 Task: Add Aura Cacia Chill Pill Calming Pure Essential Oil Blend to the cart.
Action: Mouse moved to (924, 305)
Screenshot: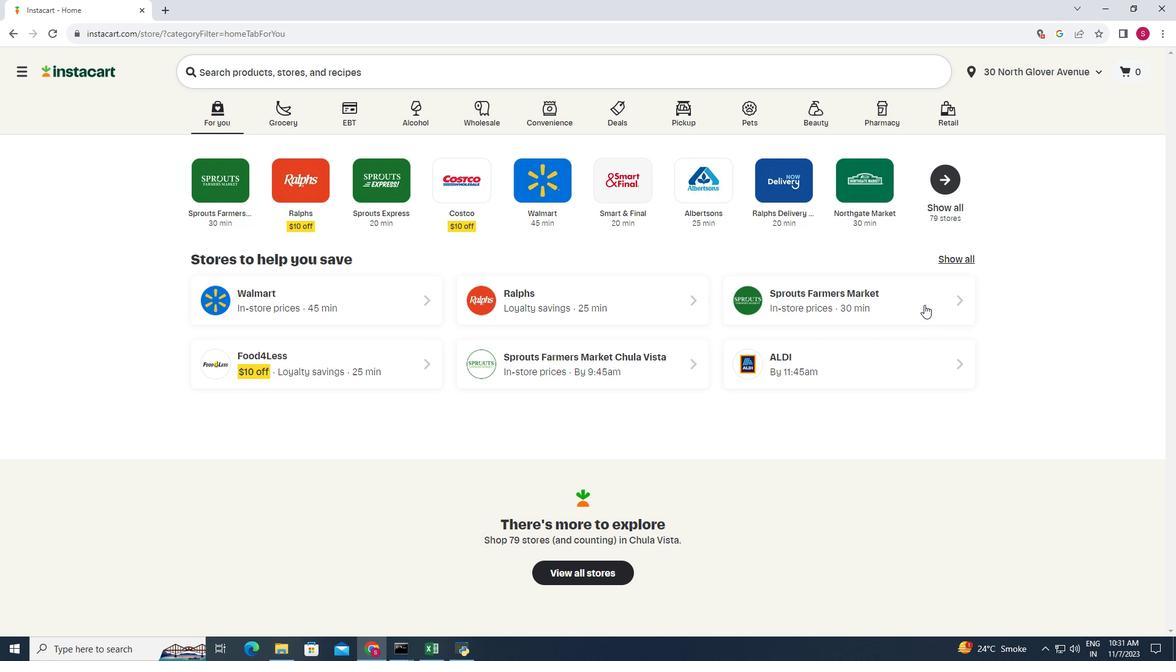 
Action: Mouse pressed left at (924, 305)
Screenshot: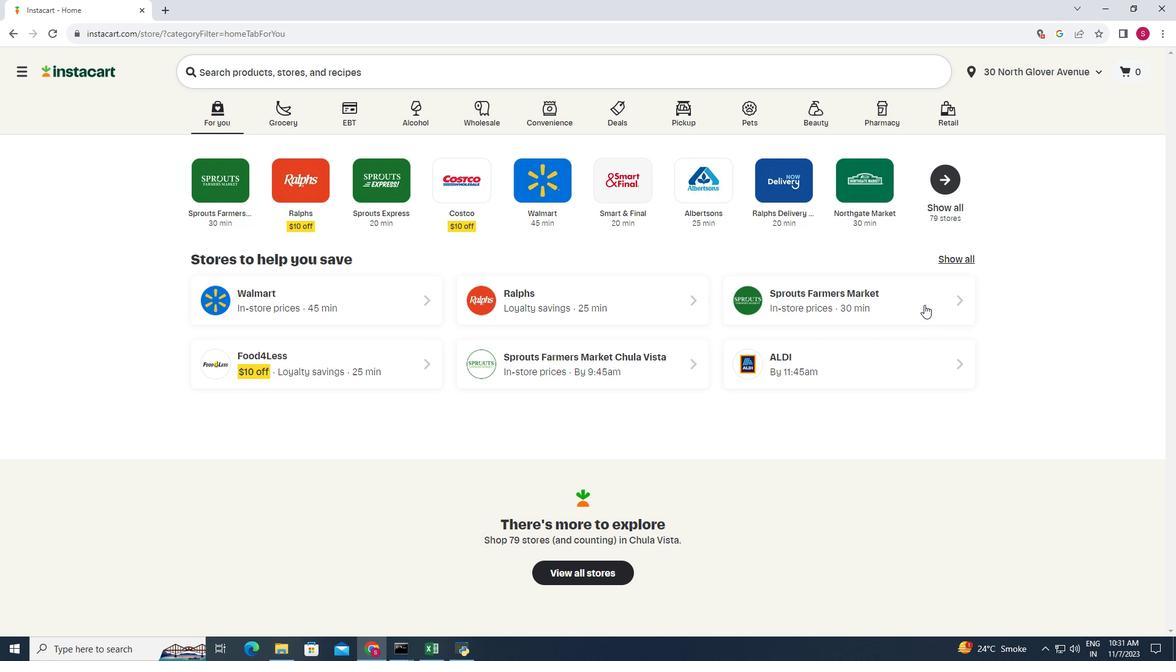 
Action: Mouse moved to (90, 448)
Screenshot: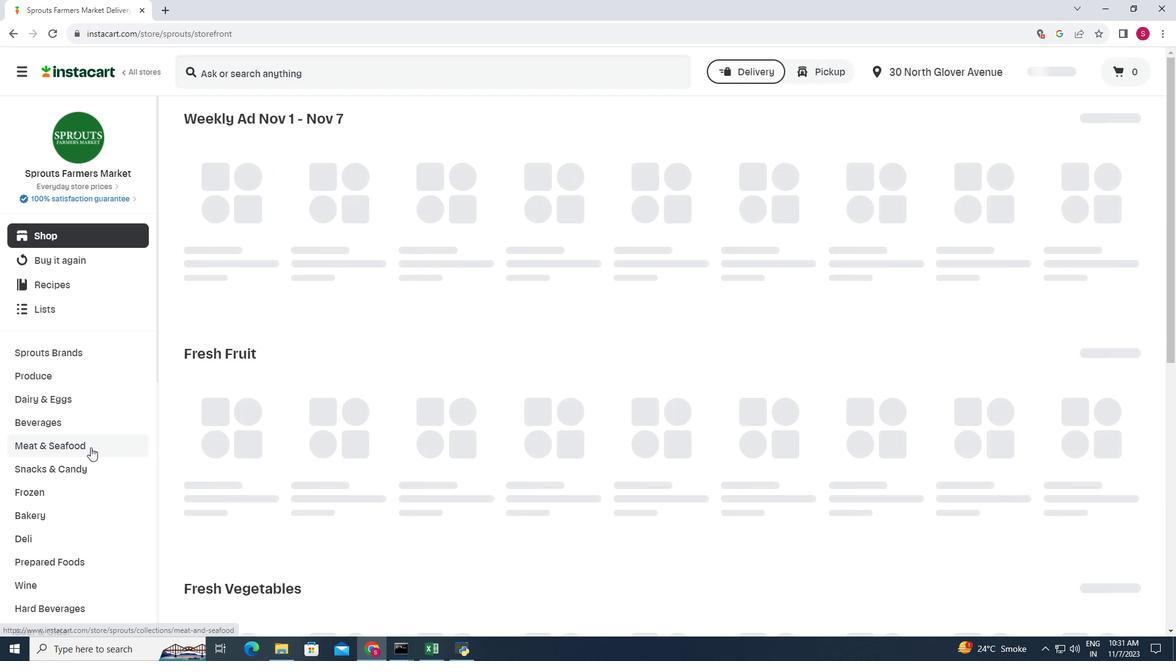 
Action: Mouse scrolled (90, 447) with delta (0, 0)
Screenshot: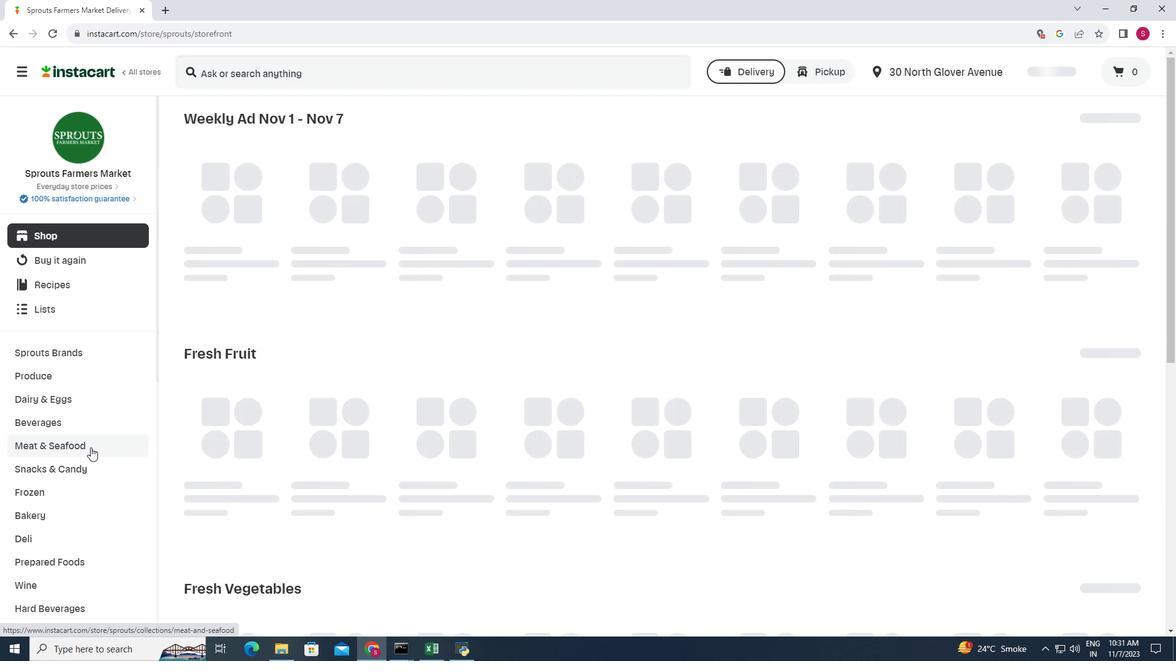 
Action: Mouse moved to (90, 448)
Screenshot: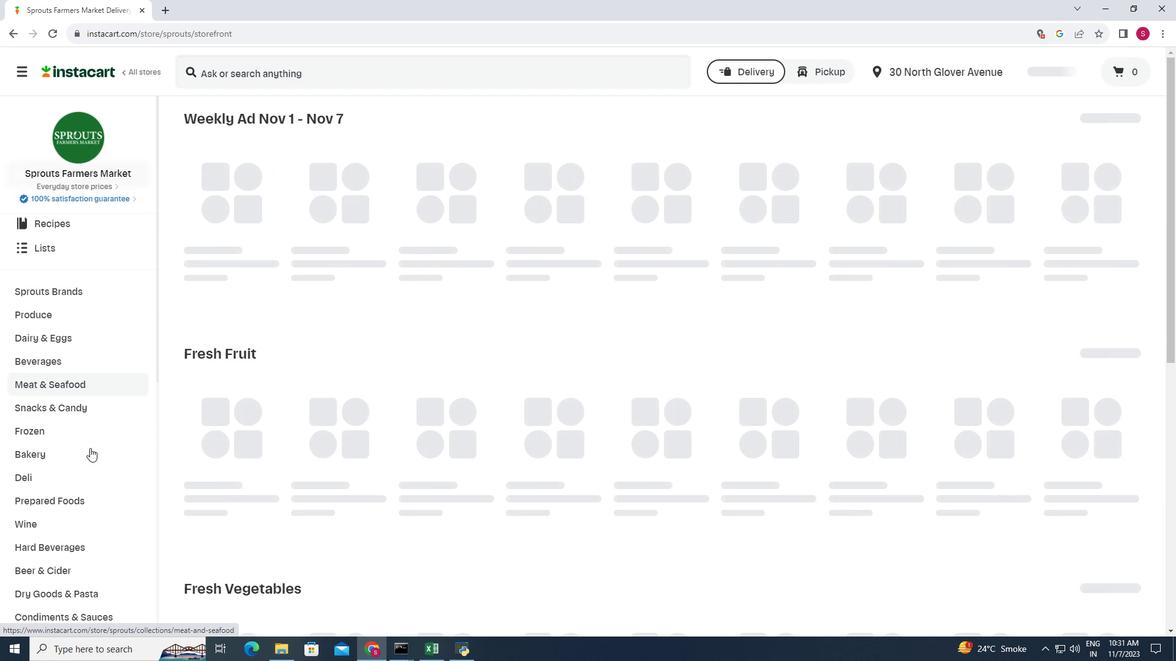 
Action: Mouse scrolled (90, 448) with delta (0, 0)
Screenshot: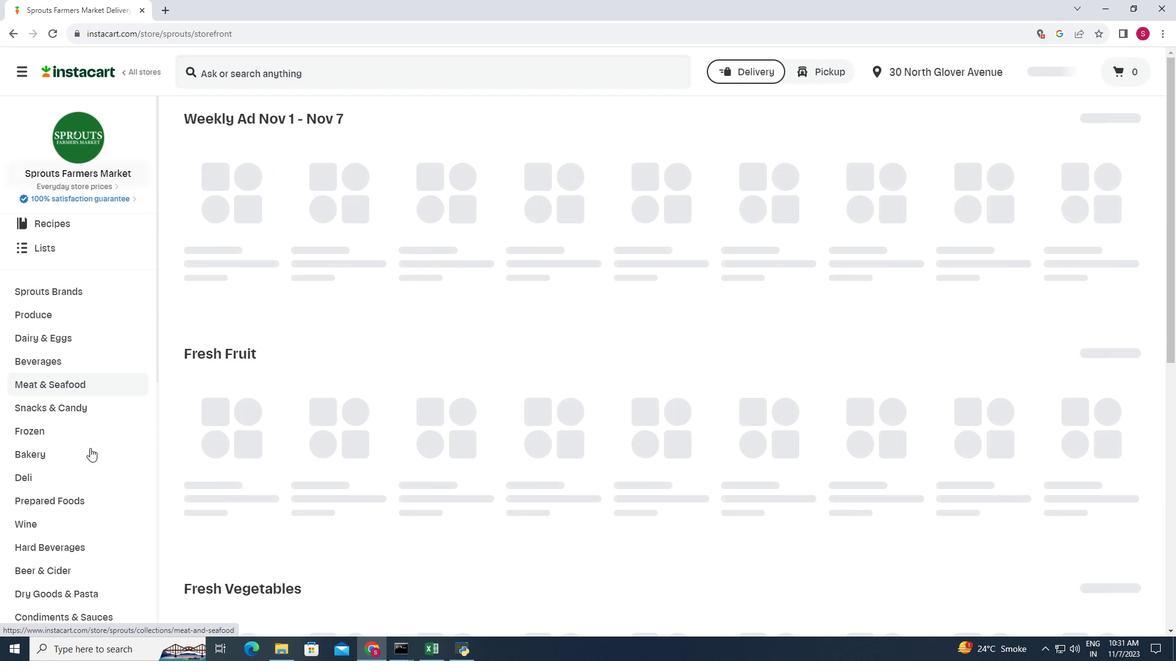 
Action: Mouse scrolled (90, 448) with delta (0, 0)
Screenshot: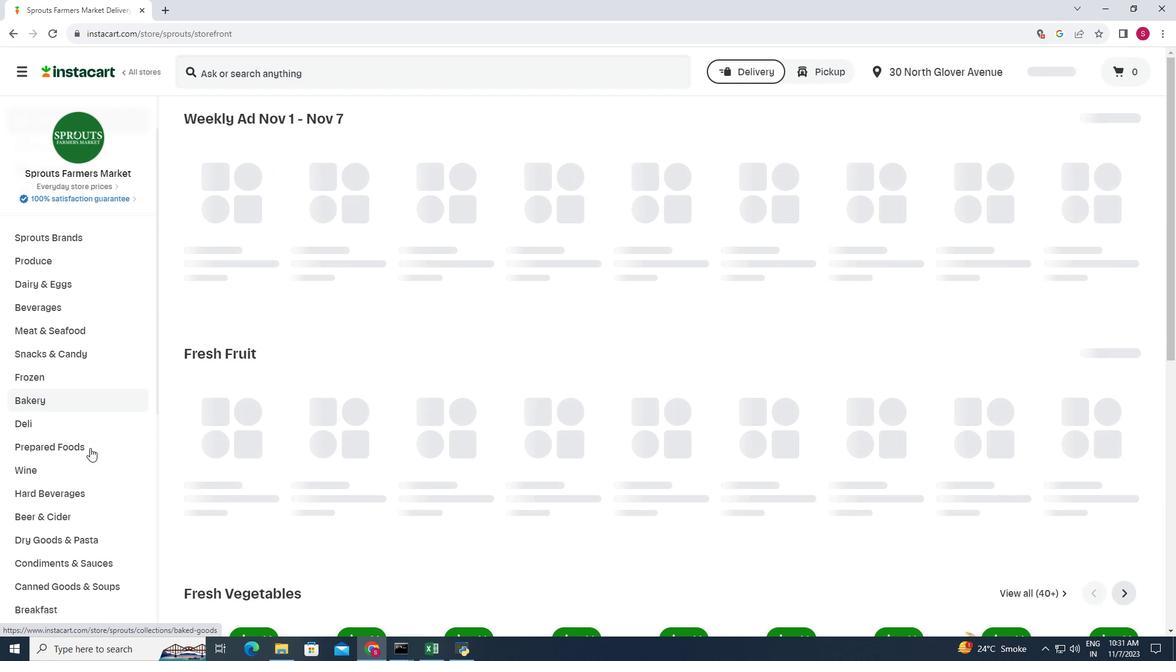 
Action: Mouse moved to (89, 448)
Screenshot: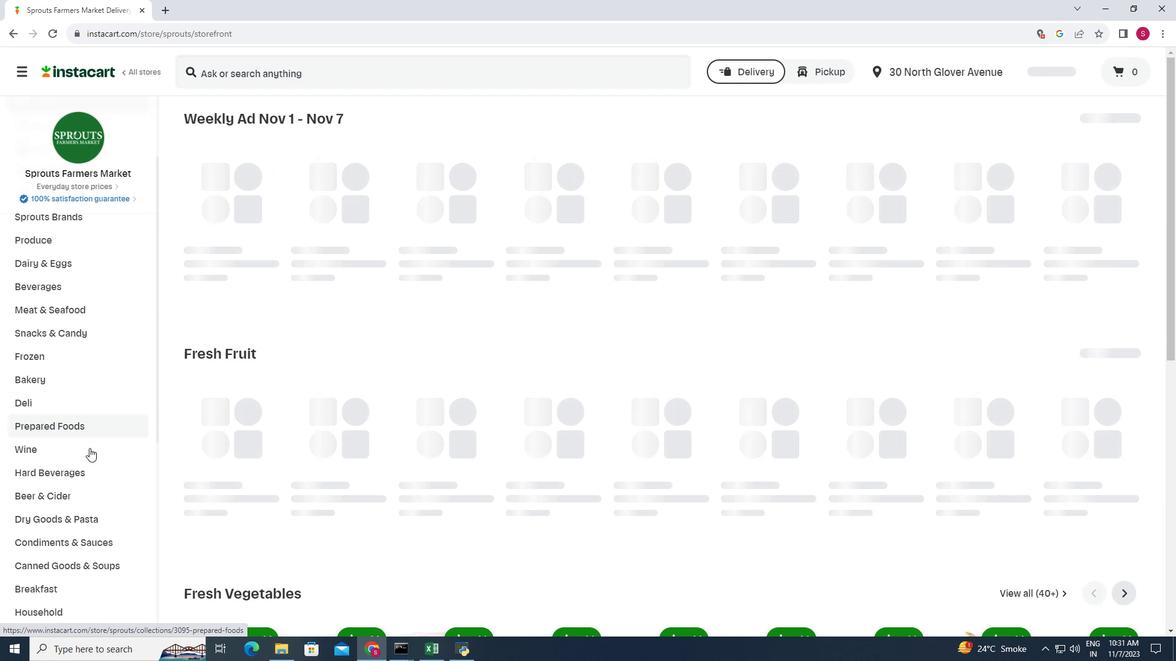 
Action: Mouse scrolled (89, 448) with delta (0, 0)
Screenshot: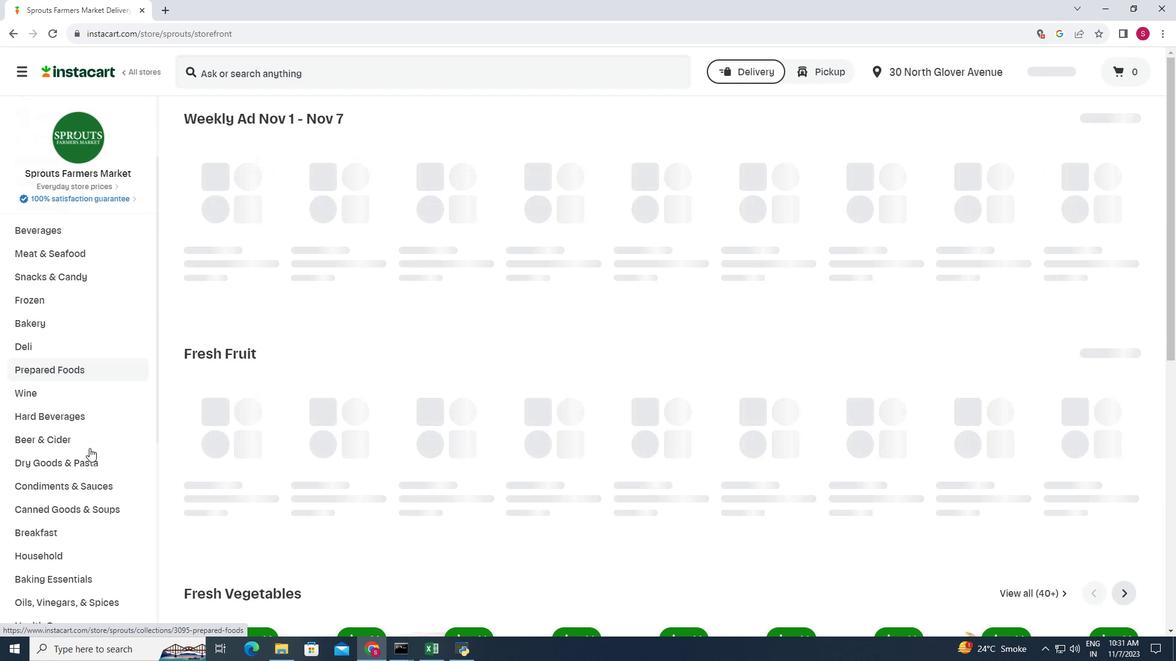 
Action: Mouse moved to (80, 506)
Screenshot: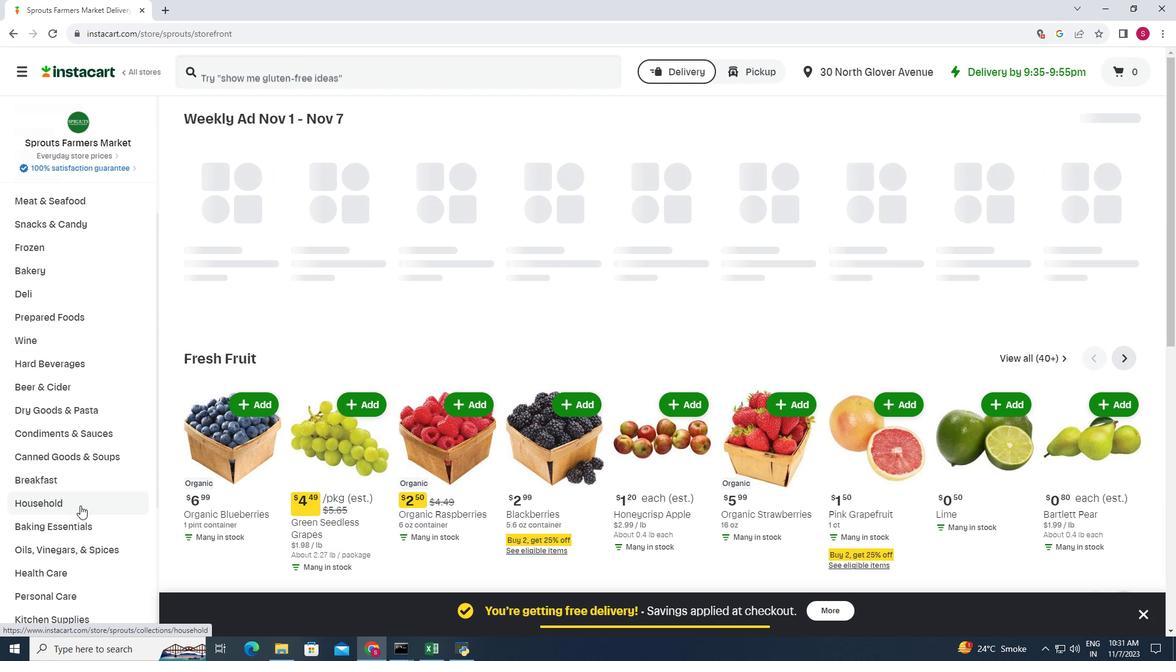 
Action: Mouse pressed left at (80, 506)
Screenshot: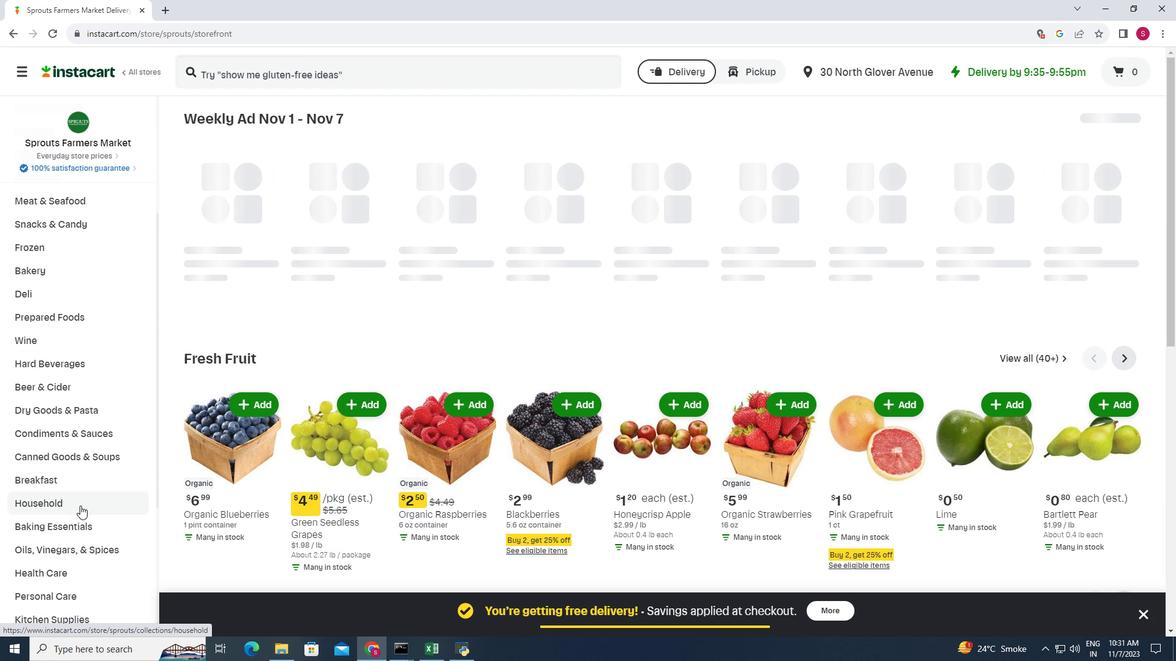 
Action: Mouse moved to (690, 158)
Screenshot: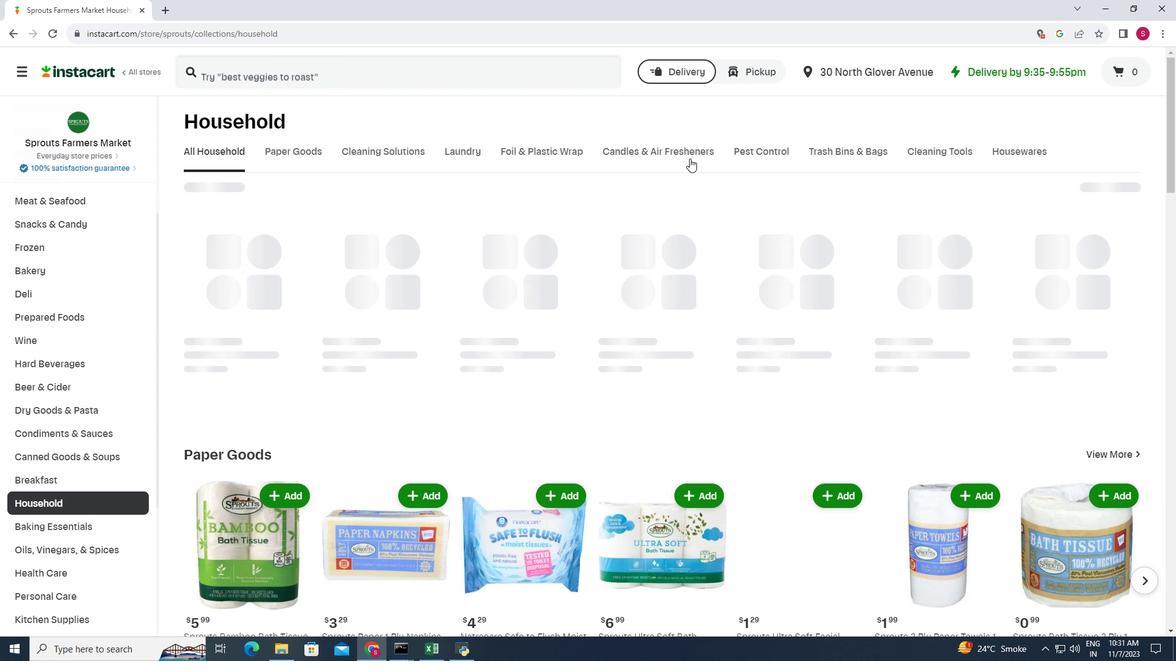 
Action: Mouse pressed left at (690, 158)
Screenshot: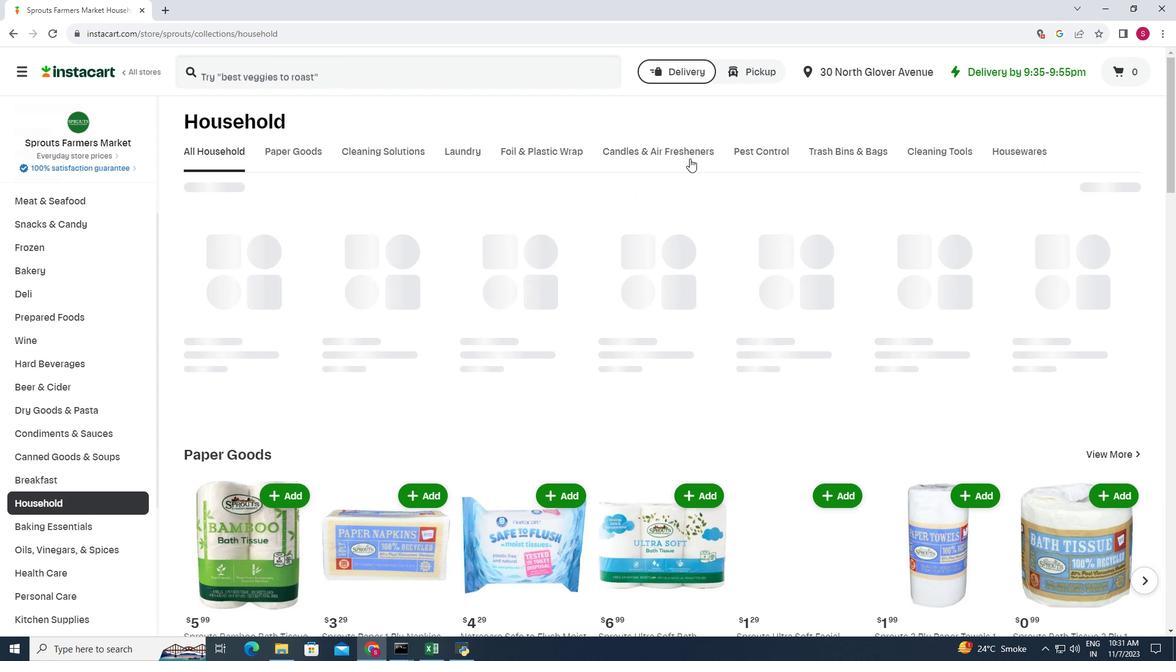 
Action: Mouse moved to (331, 73)
Screenshot: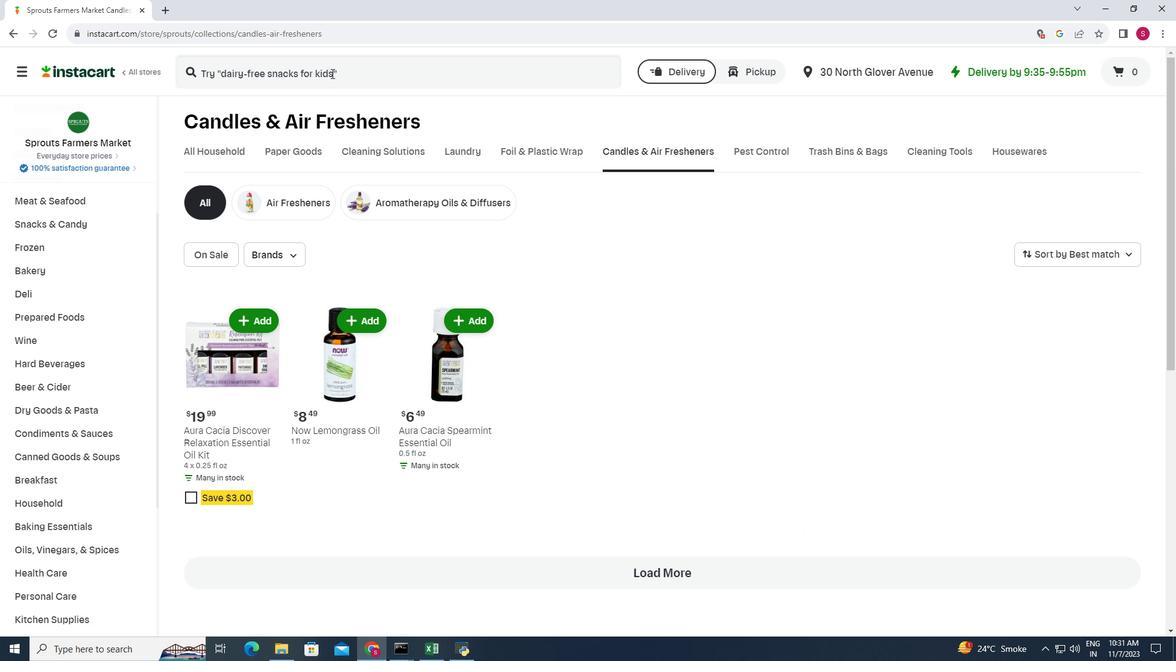 
Action: Mouse pressed left at (331, 73)
Screenshot: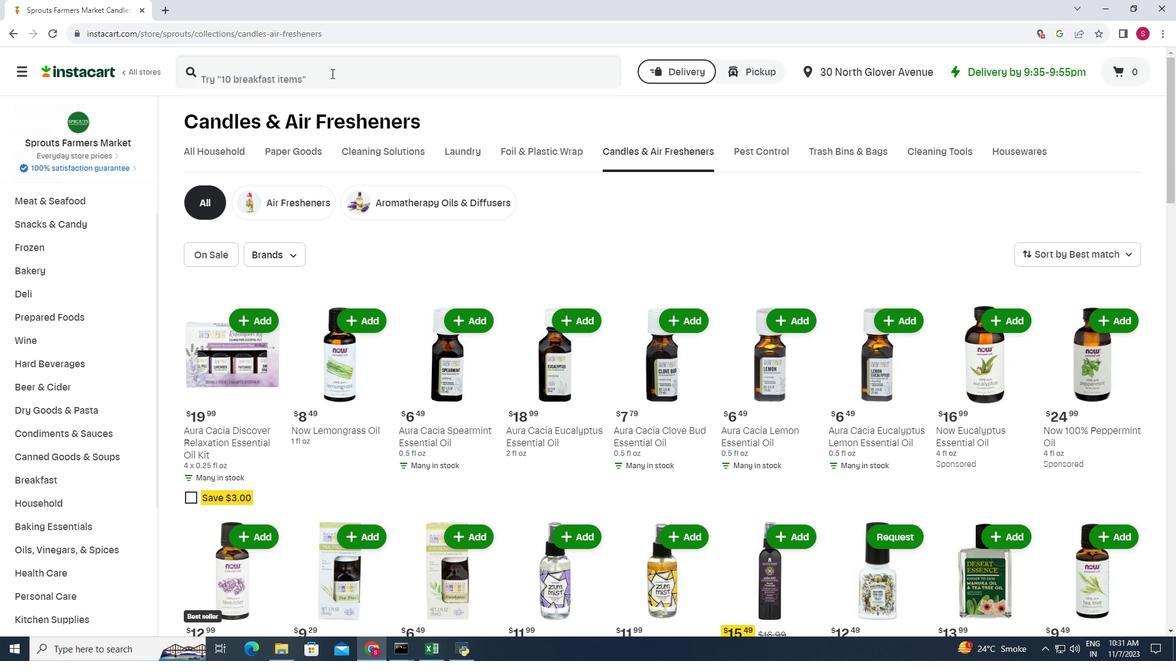 
Action: Key pressed <Key.shift>Aura<Key.space><Key.shift>Cacia<Key.space><Key.shift>Chg<Key.backspace>ill<Key.space><Key.shift>Pill<Key.space><Key.space><Key.space><Key.space><Key.space><Key.space><Key.space><Key.space><Key.backspace><Key.backspace><Key.backspace><Key.backspace><Key.backspace><Key.backspace><Key.backspace><Key.backspace><Key.space><Key.shift>Calming<Key.space><Key.shift>Pure<Key.space><Key.shift>Essential<Key.space><Key.shift>P<Key.backspace><Key.shift>Oil<Key.space><Key.shift>Blend<Key.enter>
Screenshot: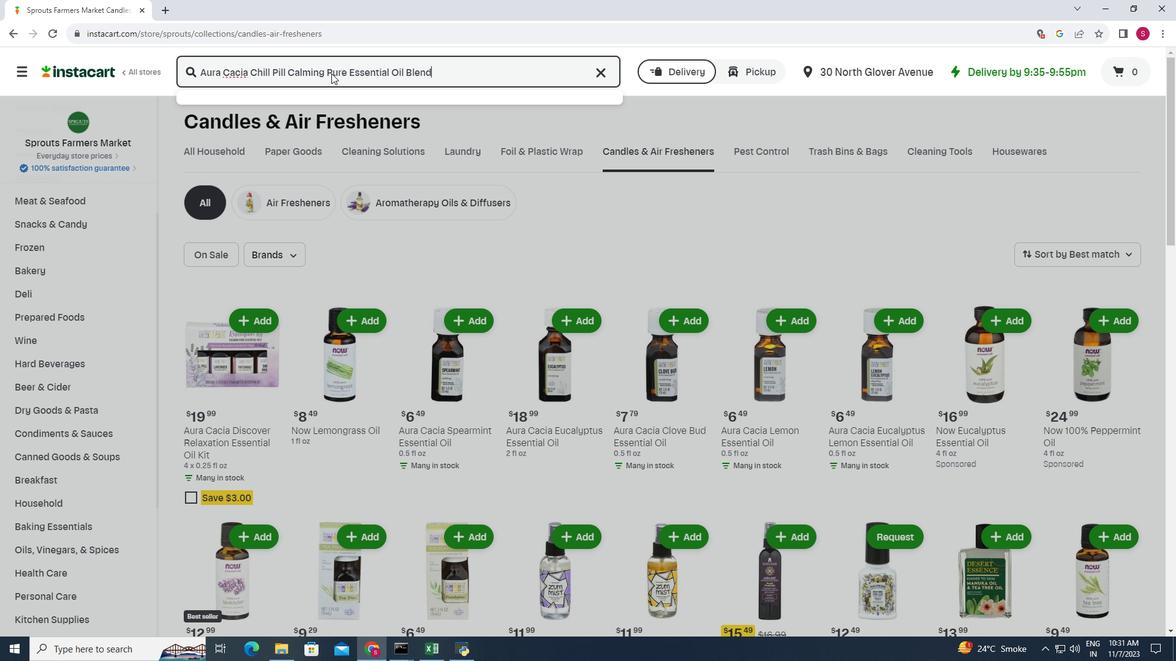 
Action: Mouse moved to (685, 167)
Screenshot: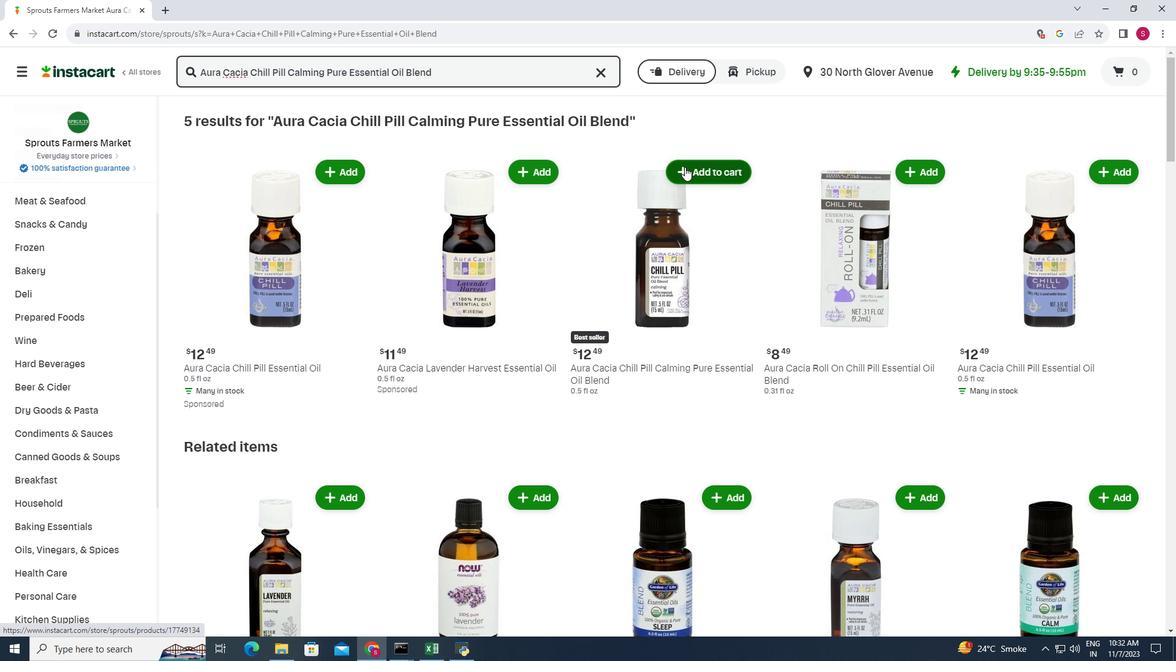 
Action: Mouse pressed left at (685, 167)
Screenshot: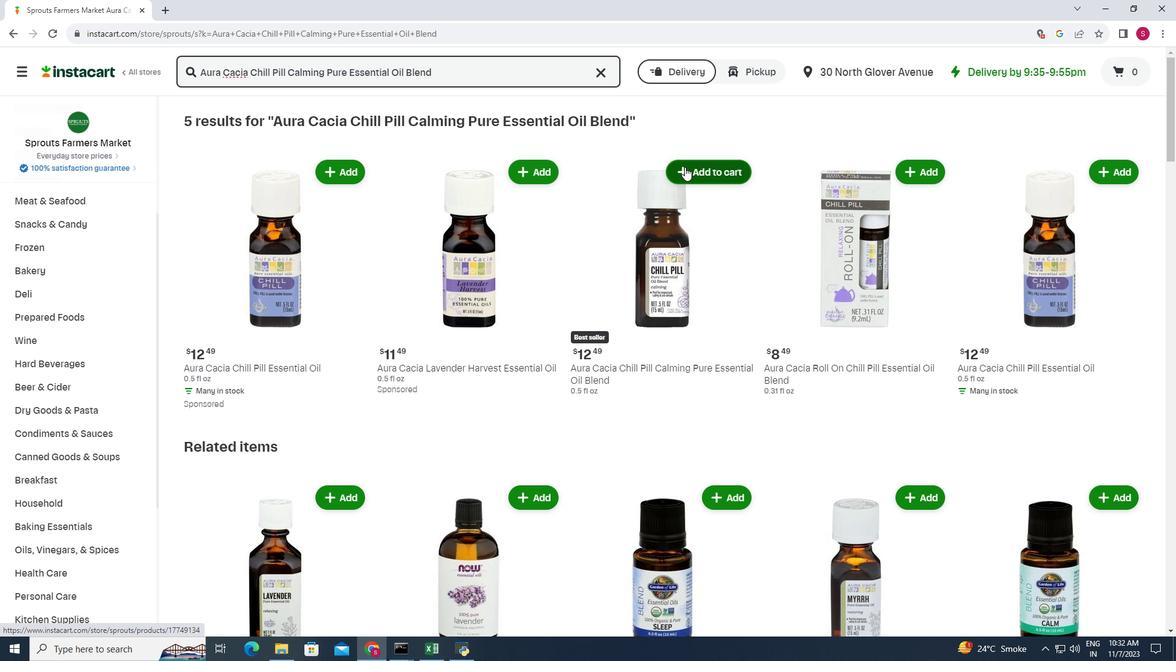 
Action: Mouse moved to (691, 126)
Screenshot: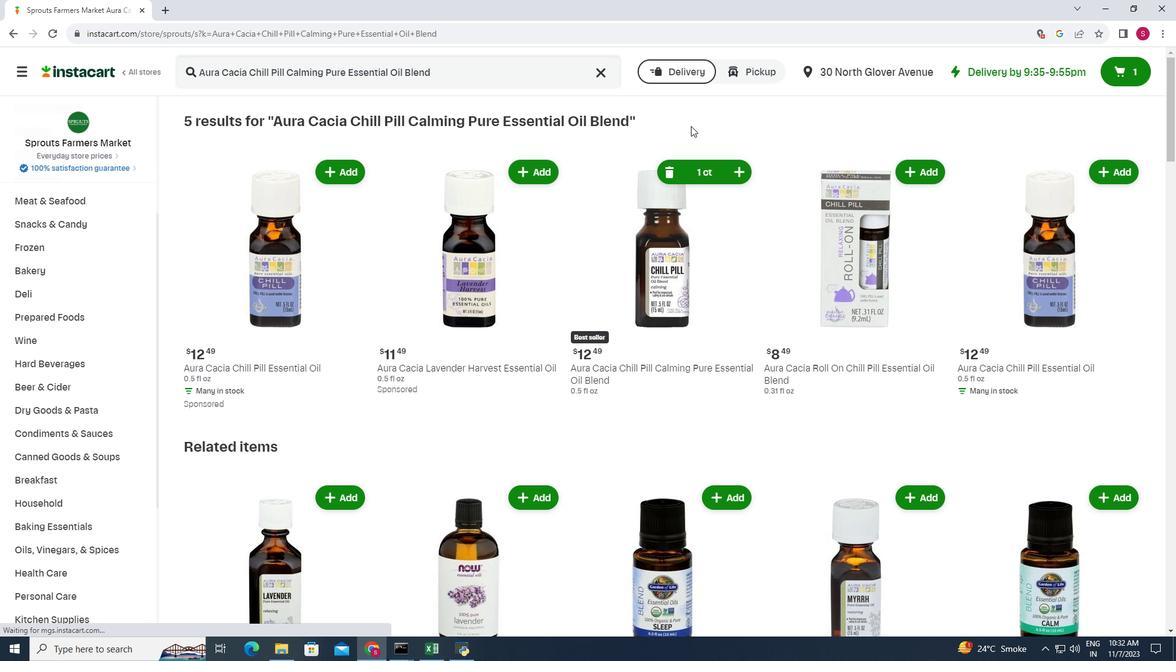 
